 Task: Create a due date automation trigger when advanced on, on the tuesday of the week before a card is due add content with a description containing resume at 11:00 AM.
Action: Mouse moved to (1036, 84)
Screenshot: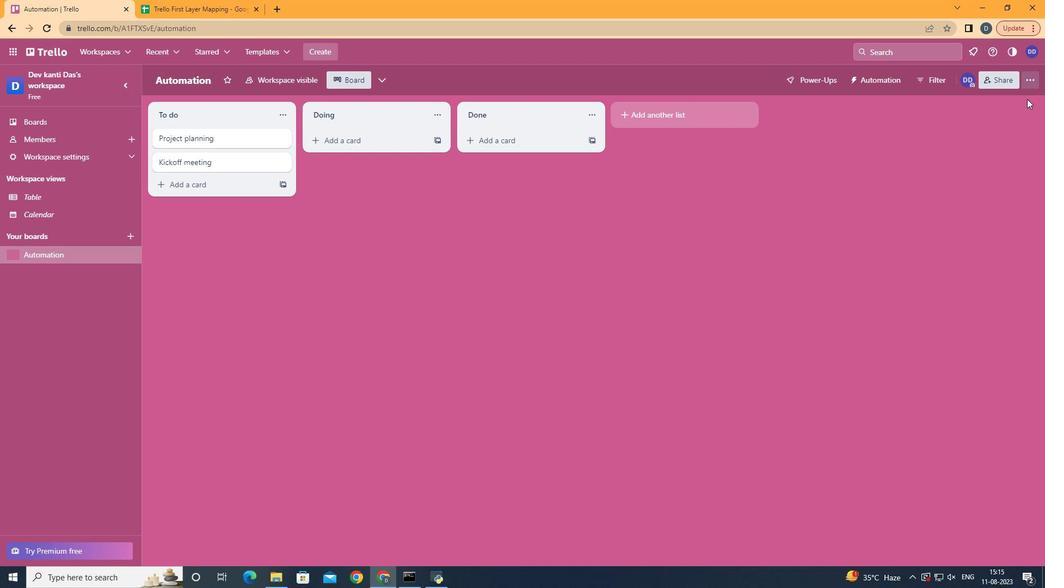 
Action: Mouse pressed left at (1036, 84)
Screenshot: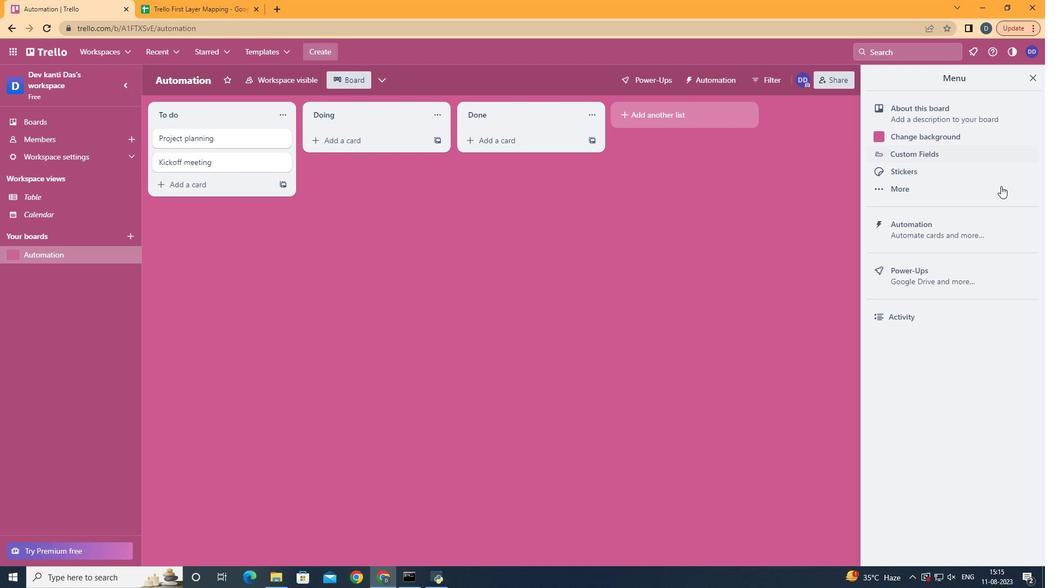 
Action: Mouse moved to (984, 224)
Screenshot: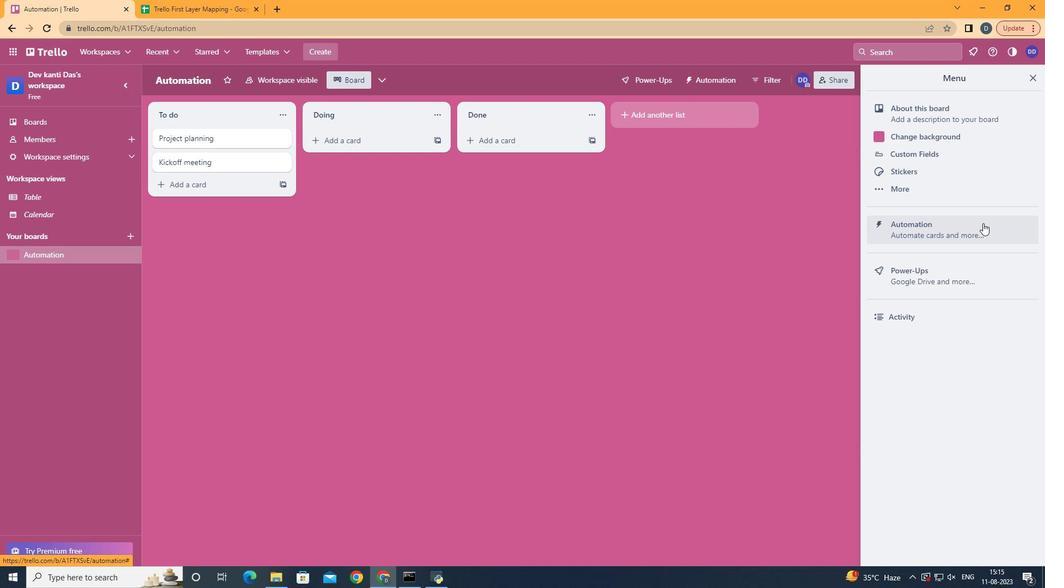
Action: Mouse pressed left at (984, 224)
Screenshot: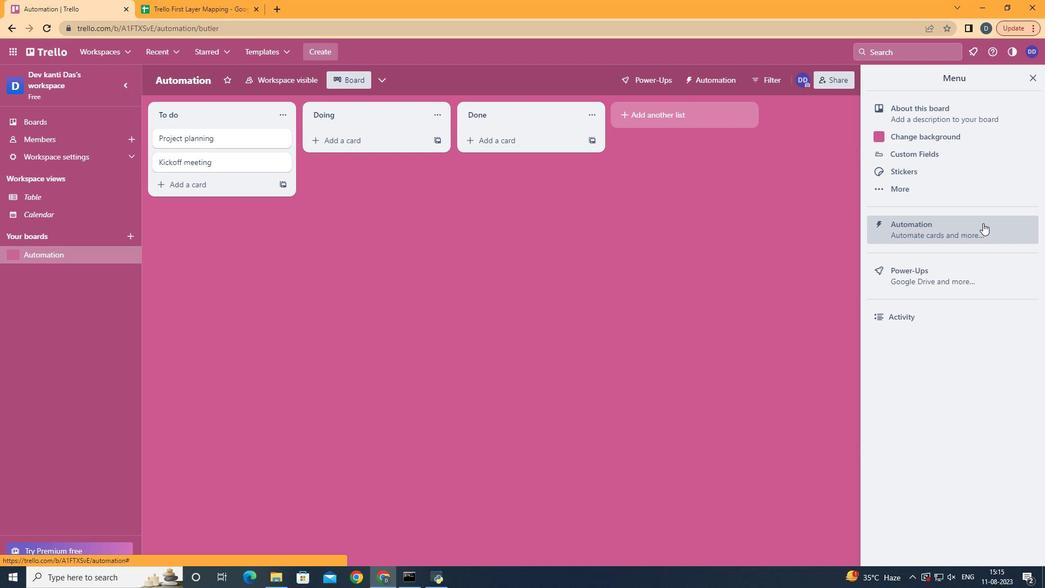 
Action: Mouse moved to (202, 218)
Screenshot: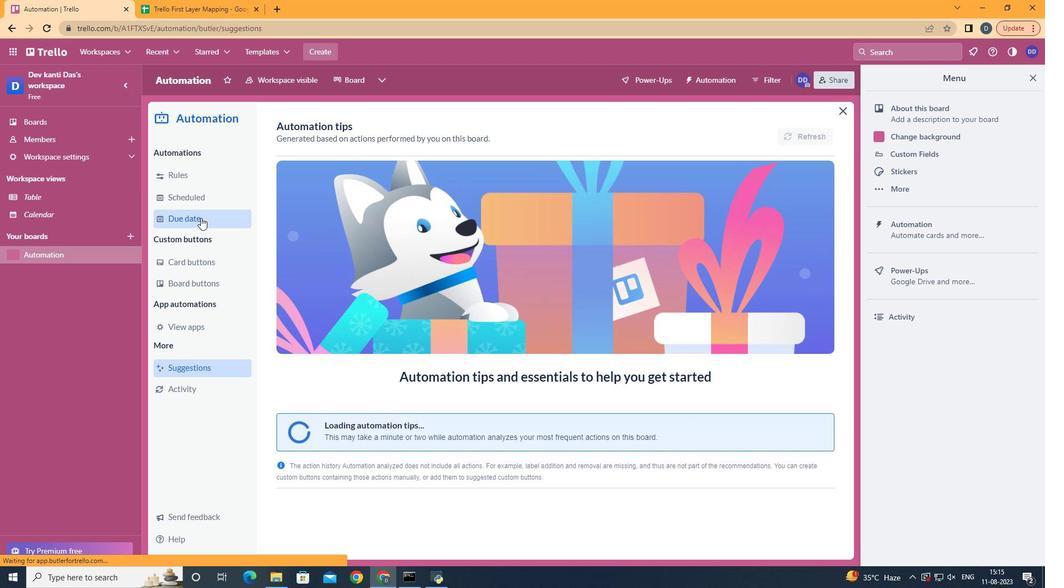 
Action: Mouse pressed left at (202, 218)
Screenshot: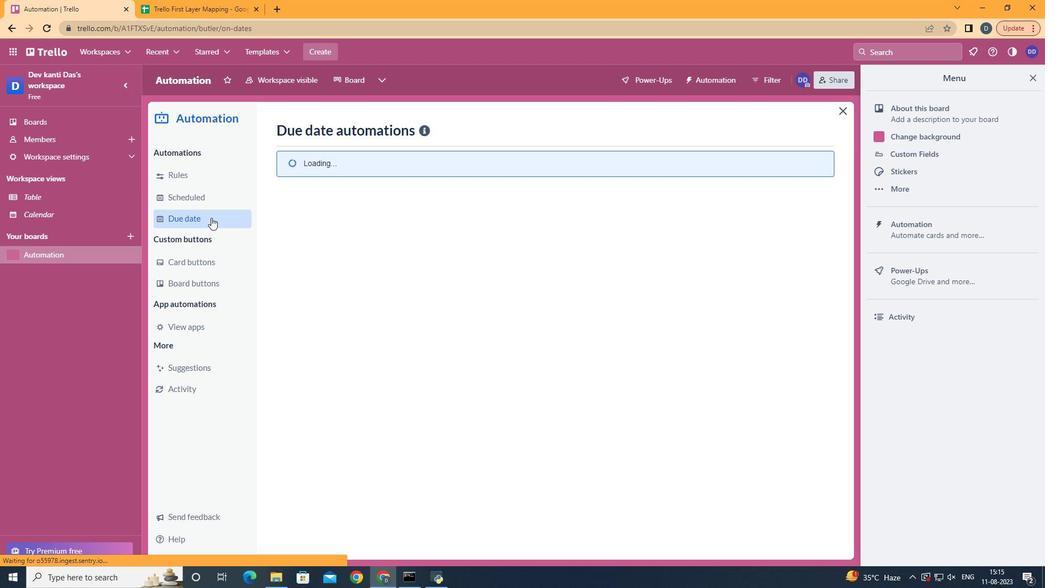 
Action: Mouse moved to (760, 133)
Screenshot: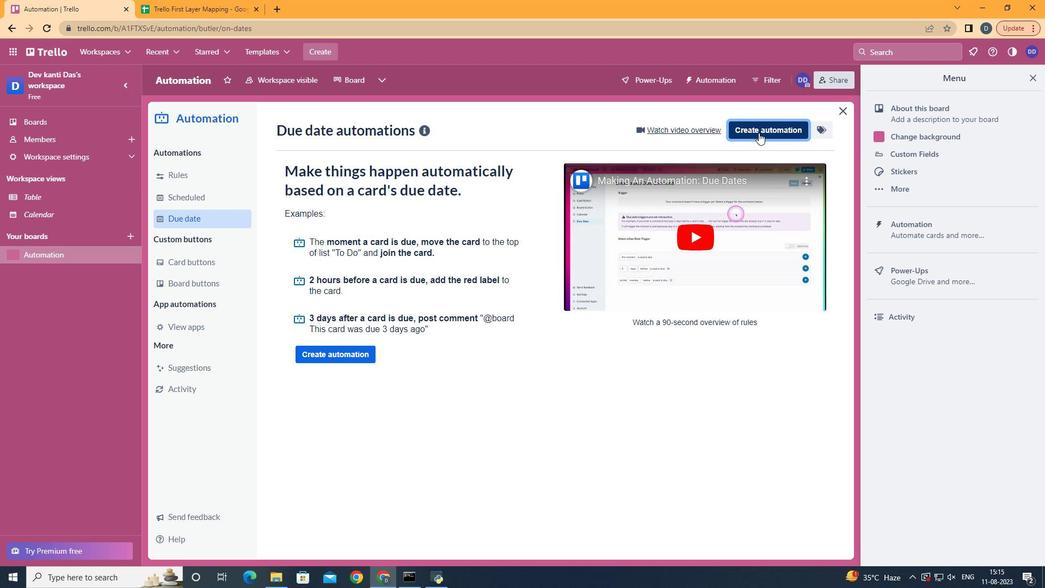 
Action: Mouse pressed left at (760, 133)
Screenshot: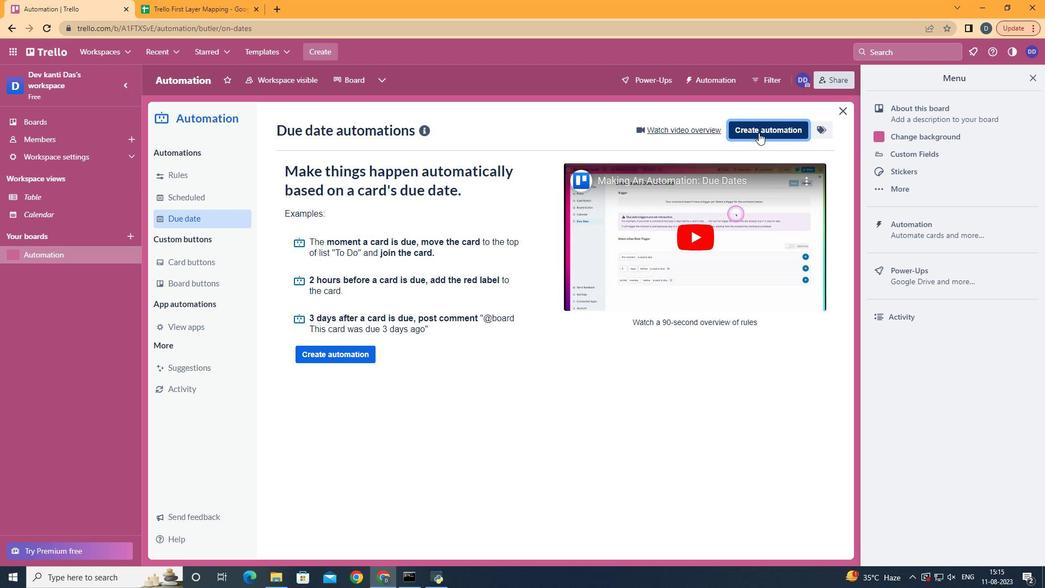 
Action: Mouse moved to (580, 240)
Screenshot: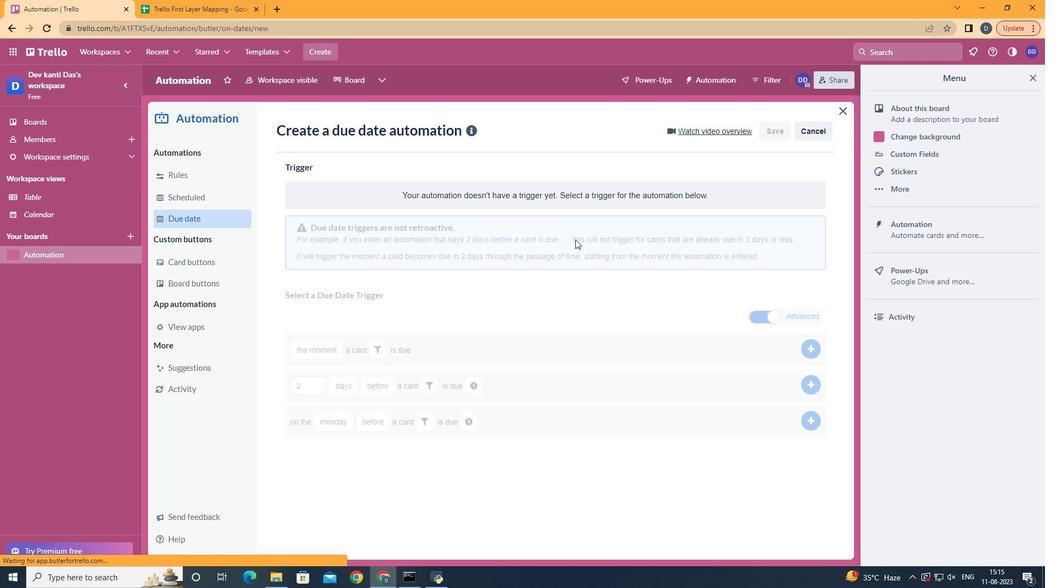 
Action: Mouse pressed left at (580, 240)
Screenshot: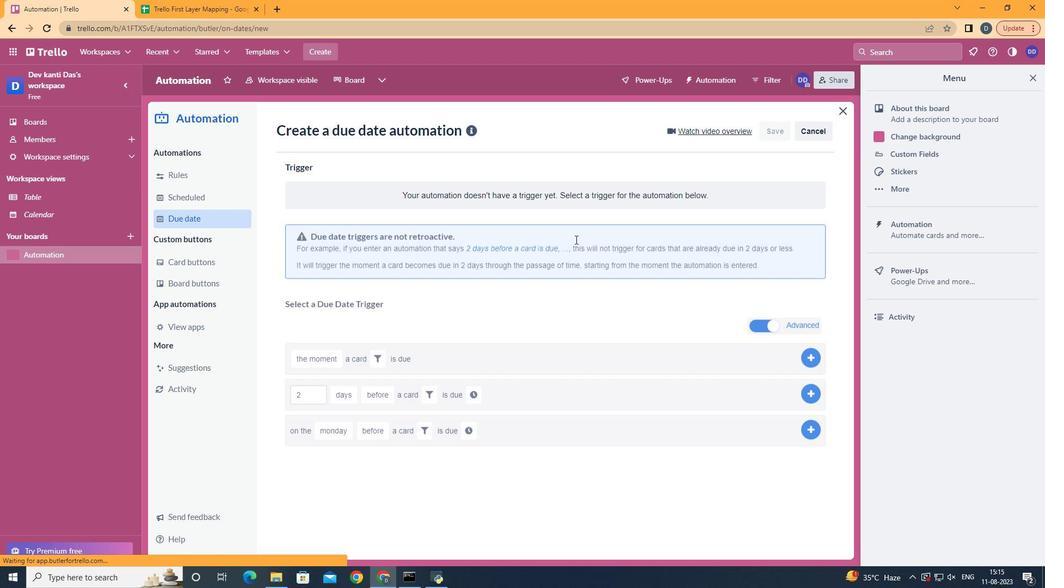 
Action: Mouse moved to (358, 303)
Screenshot: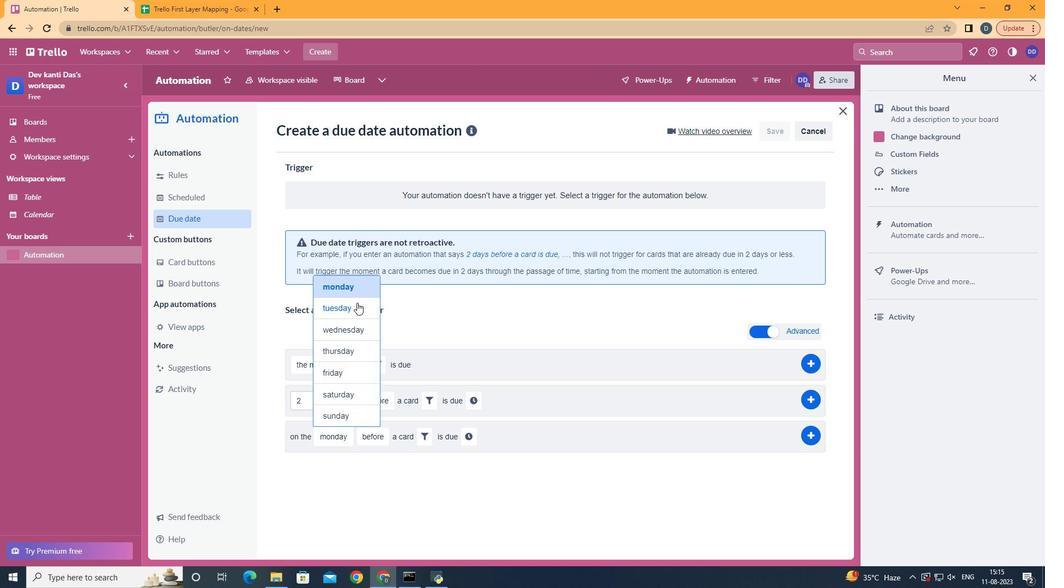 
Action: Mouse pressed left at (358, 303)
Screenshot: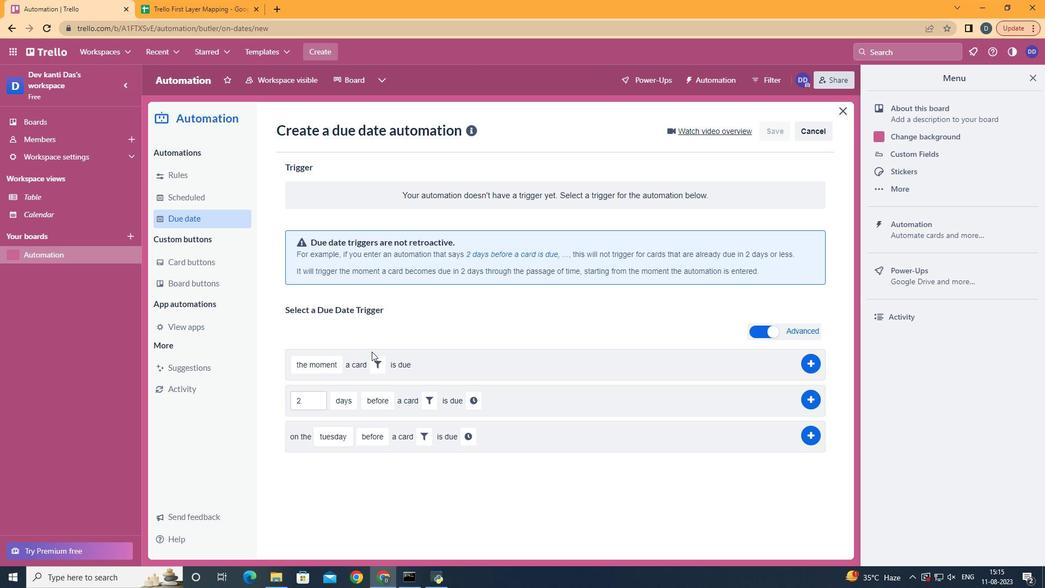 
Action: Mouse moved to (397, 527)
Screenshot: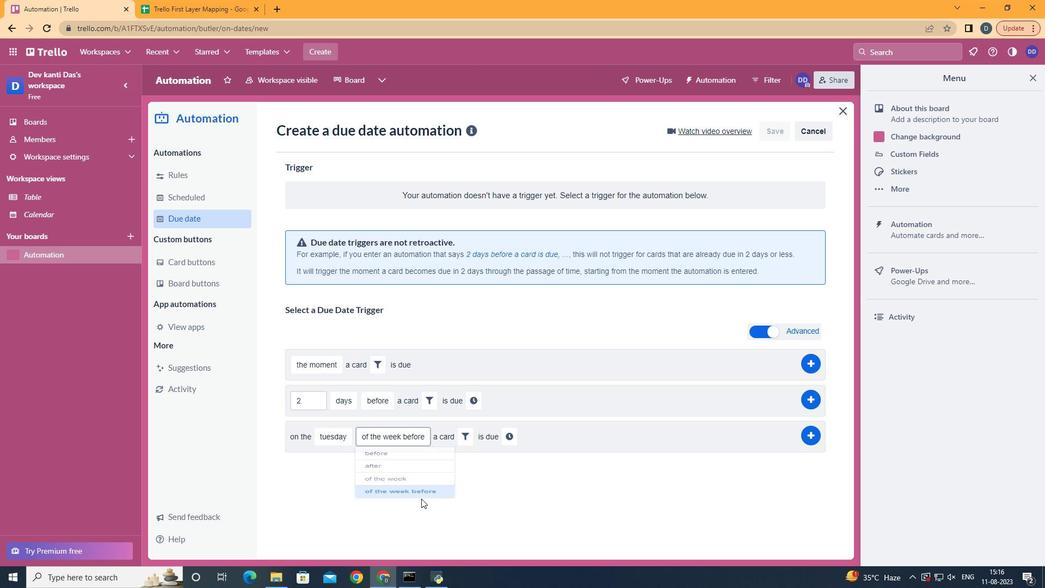 
Action: Mouse pressed left at (397, 527)
Screenshot: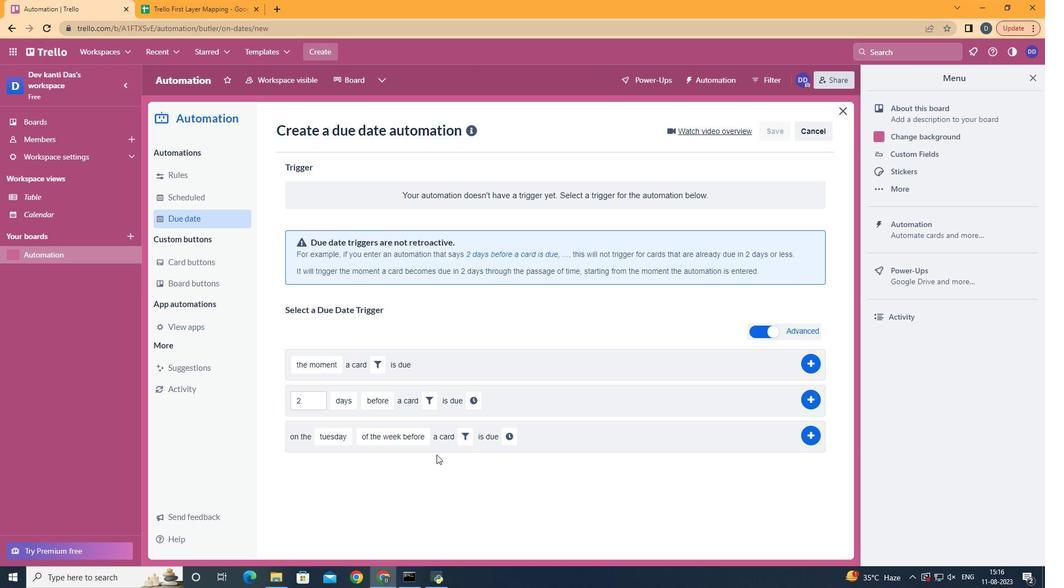 
Action: Mouse moved to (463, 436)
Screenshot: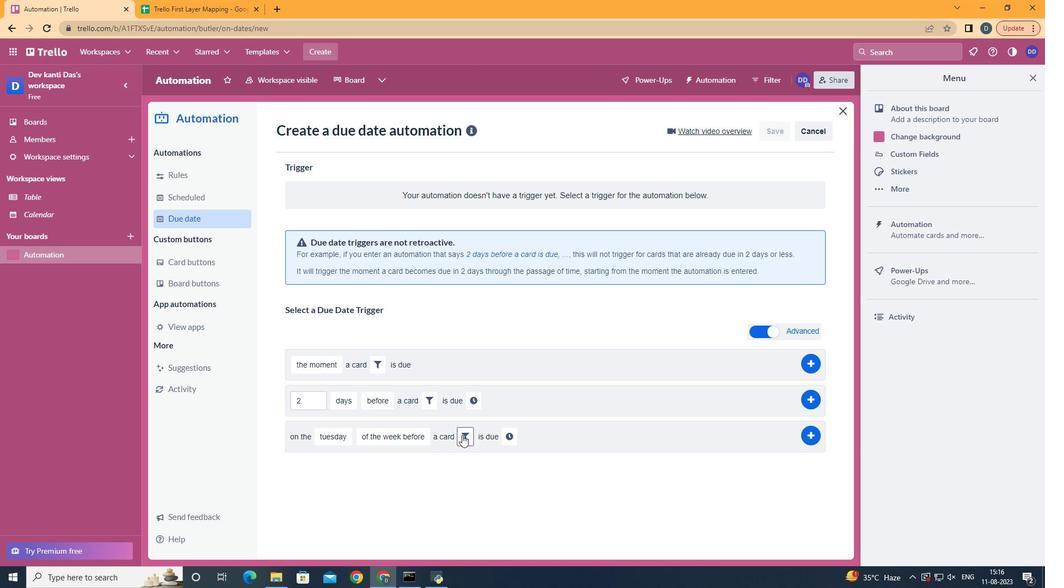 
Action: Mouse pressed left at (463, 436)
Screenshot: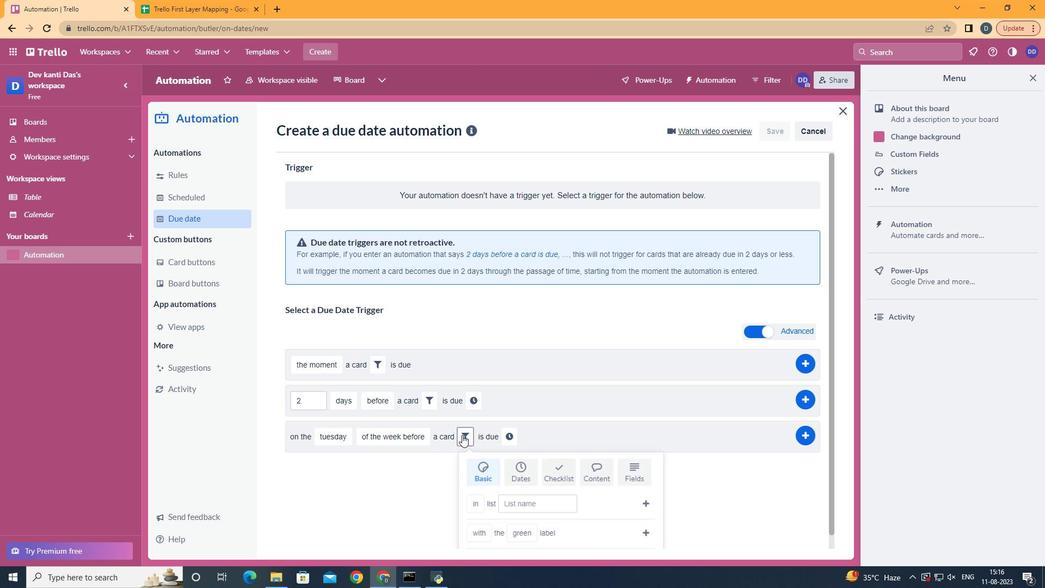 
Action: Mouse moved to (605, 474)
Screenshot: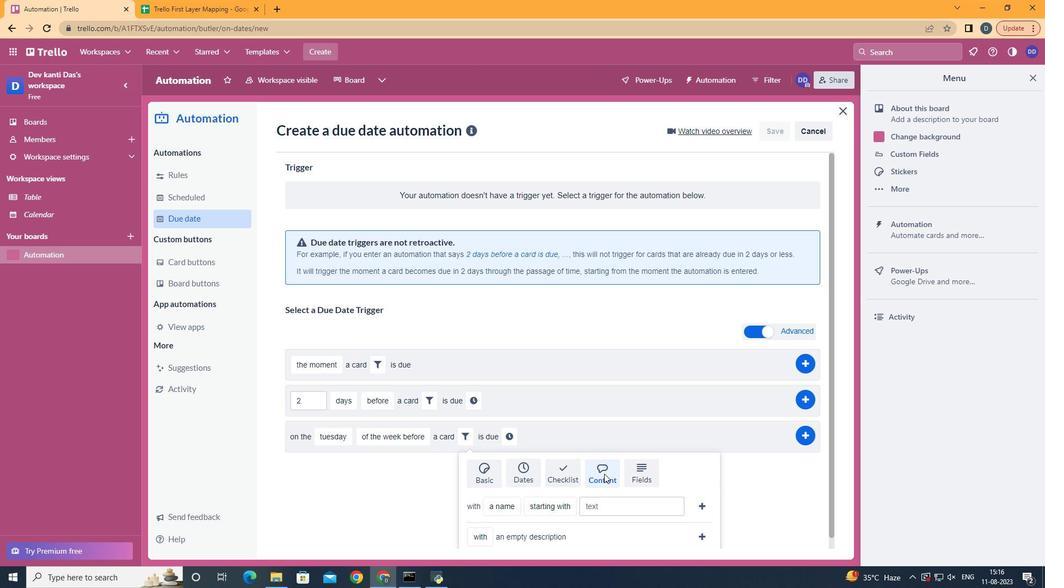 
Action: Mouse pressed left at (605, 474)
Screenshot: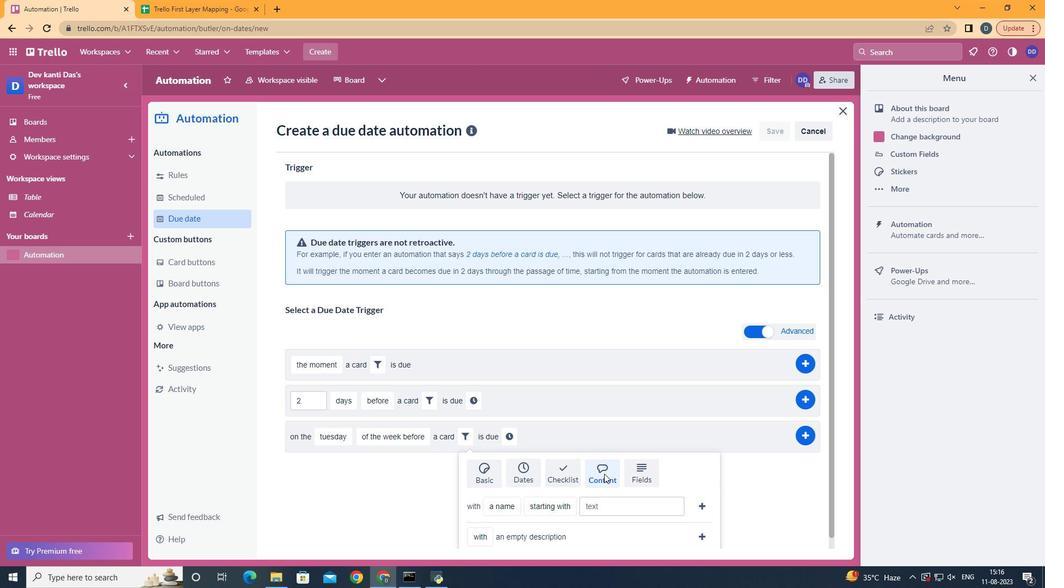 
Action: Mouse moved to (604, 476)
Screenshot: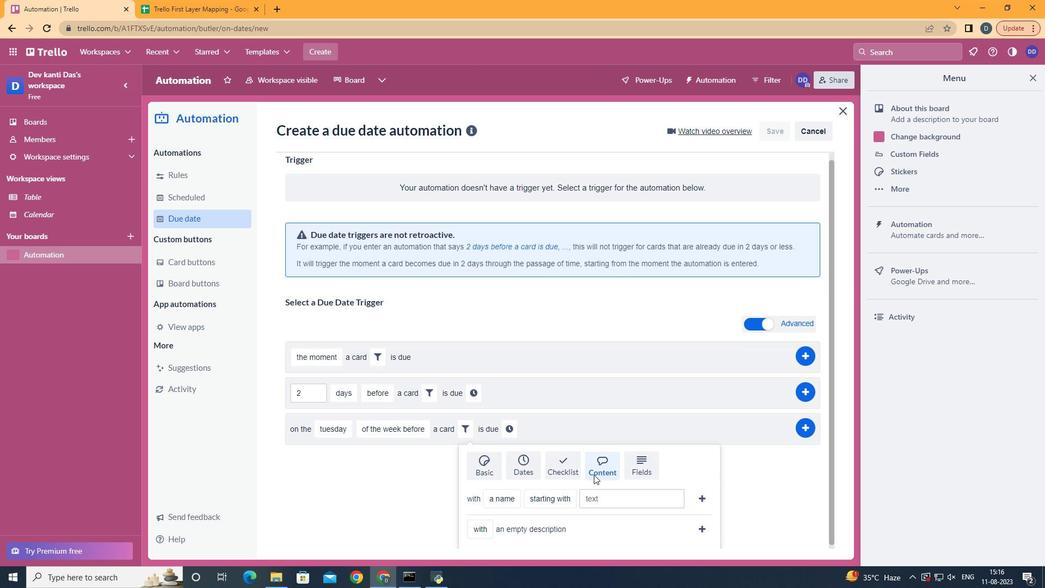 
Action: Mouse scrolled (604, 475) with delta (0, 0)
Screenshot: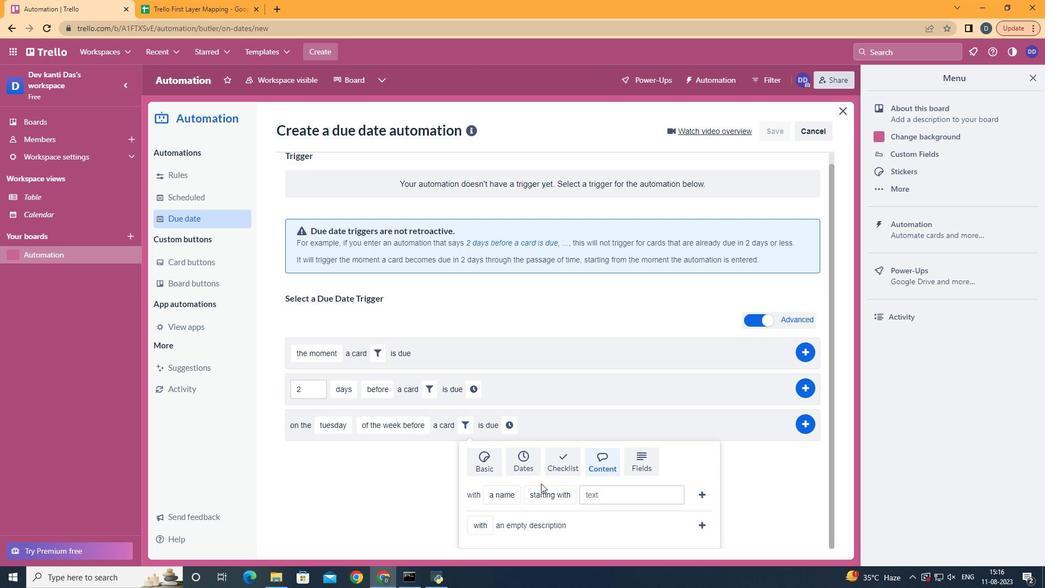 
Action: Mouse scrolled (604, 475) with delta (0, 0)
Screenshot: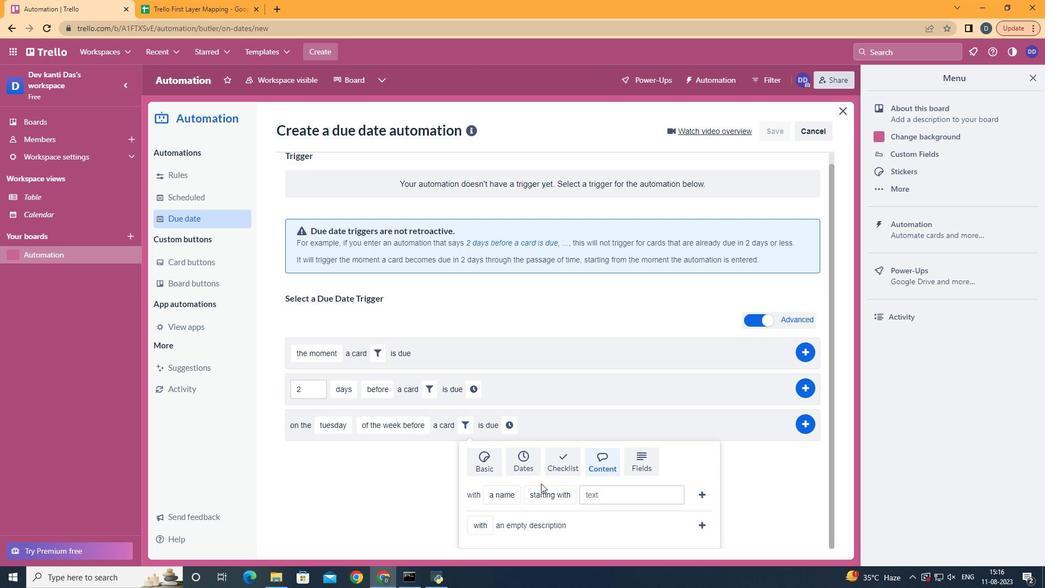 
Action: Mouse moved to (531, 452)
Screenshot: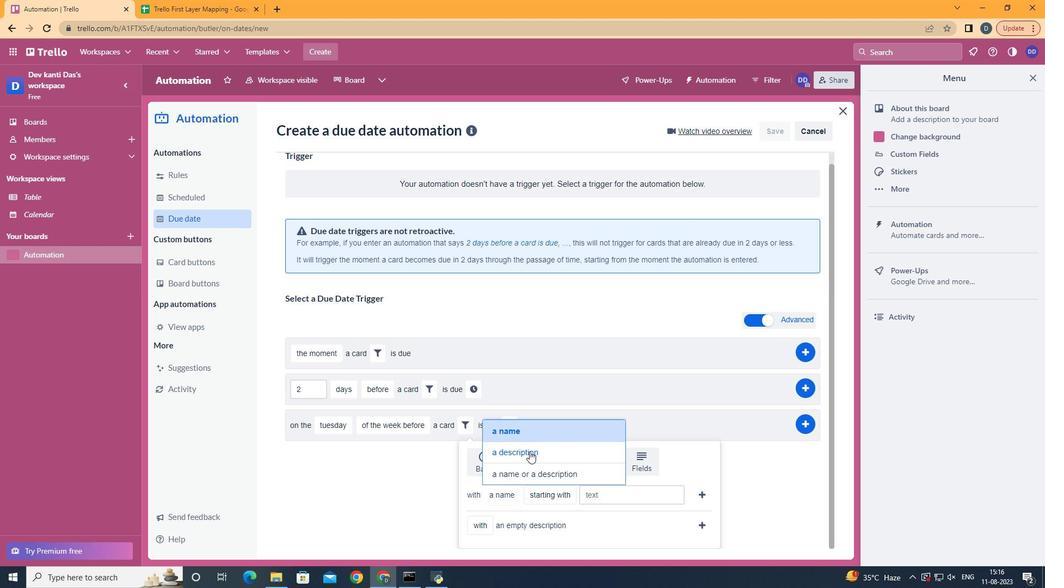 
Action: Mouse pressed left at (531, 452)
Screenshot: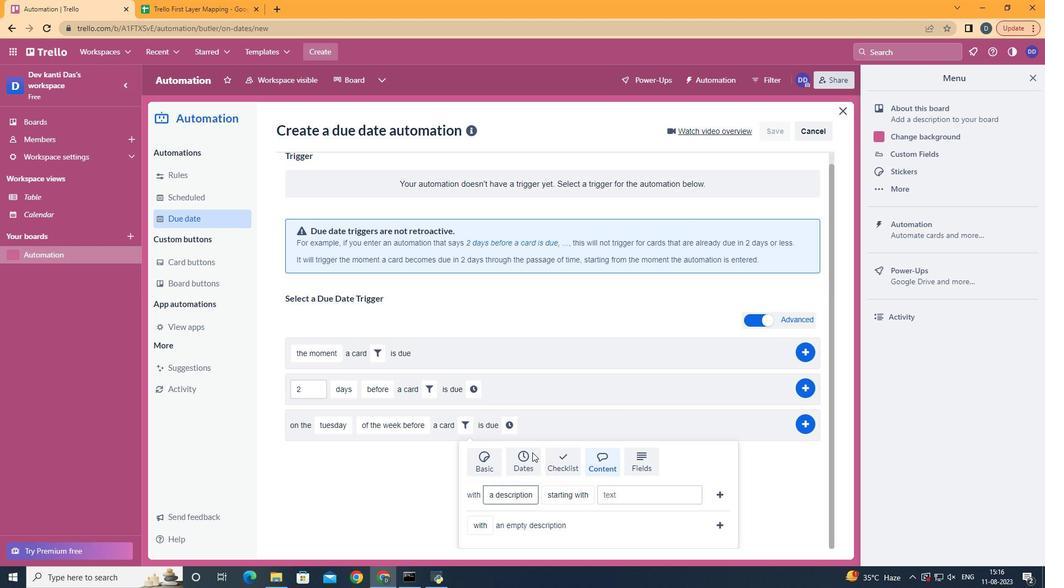
Action: Mouse moved to (590, 412)
Screenshot: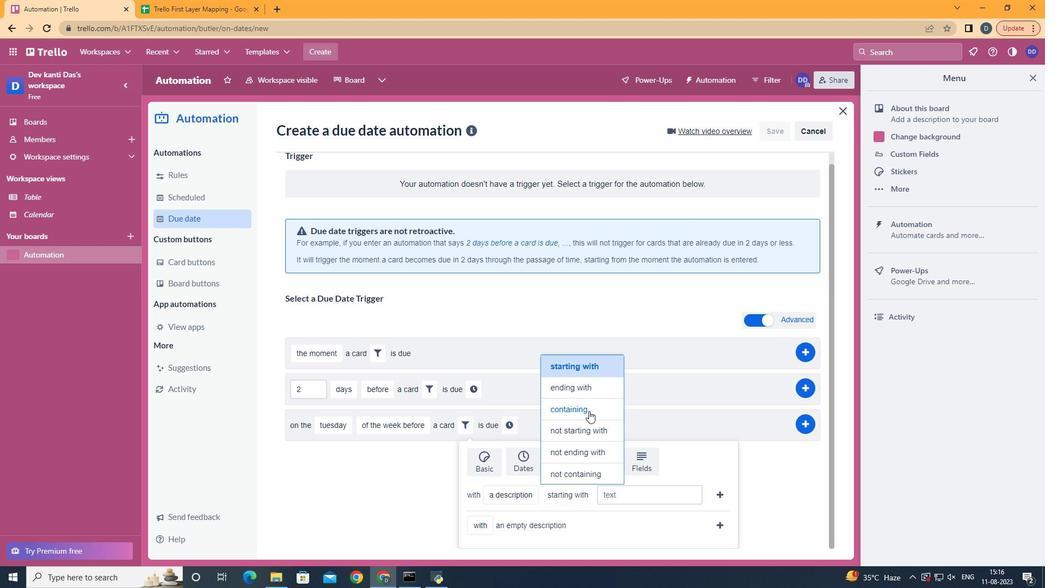 
Action: Mouse pressed left at (590, 412)
Screenshot: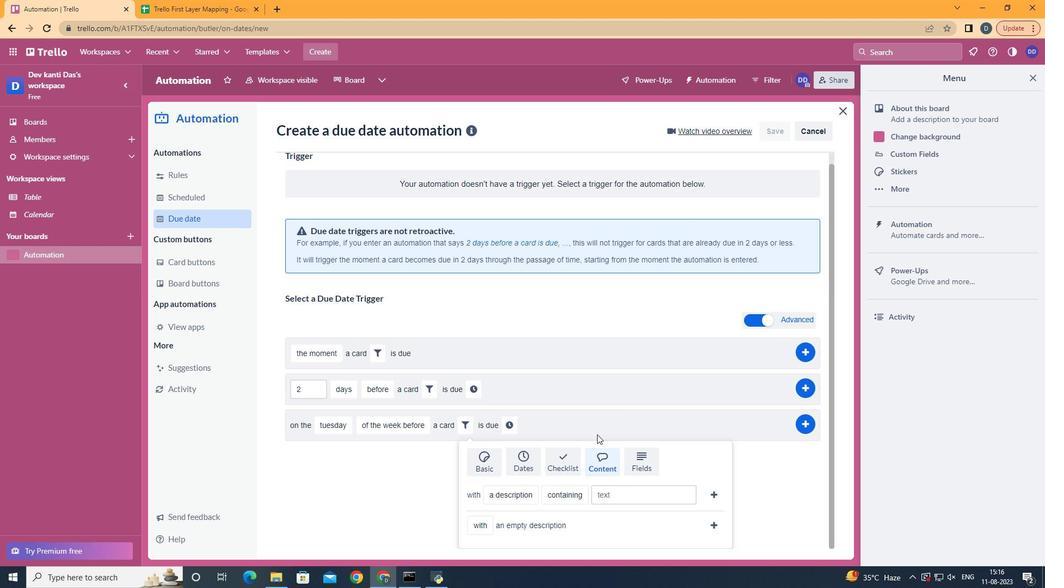 
Action: Mouse moved to (634, 505)
Screenshot: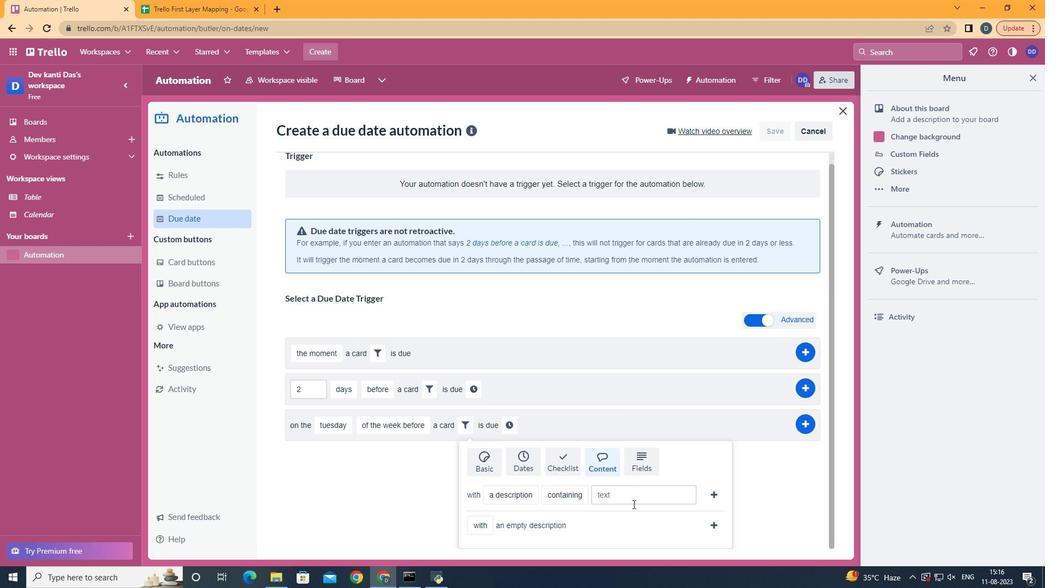 
Action: Mouse pressed left at (634, 505)
Screenshot: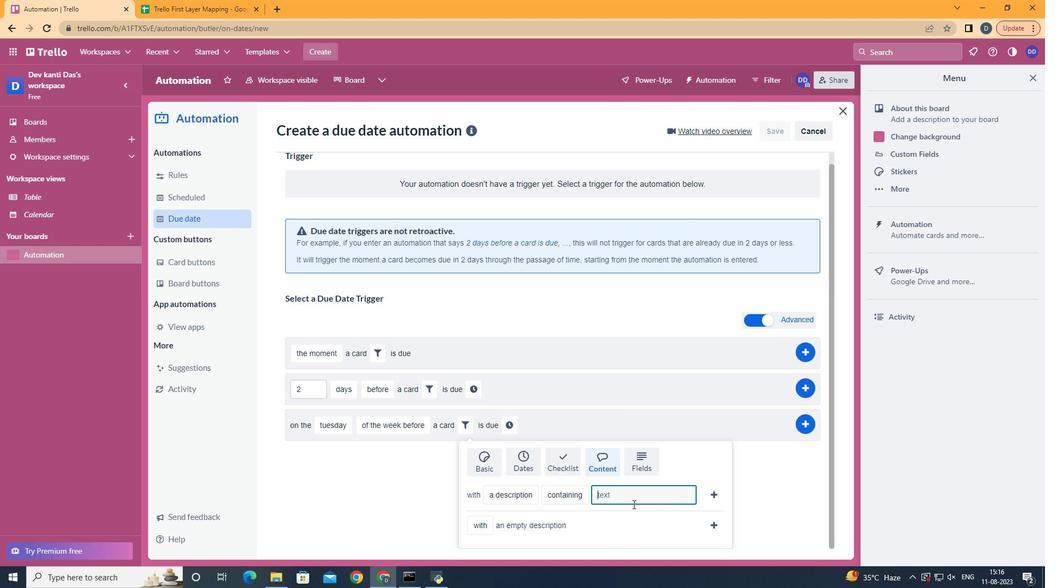 
Action: Key pressed resume
Screenshot: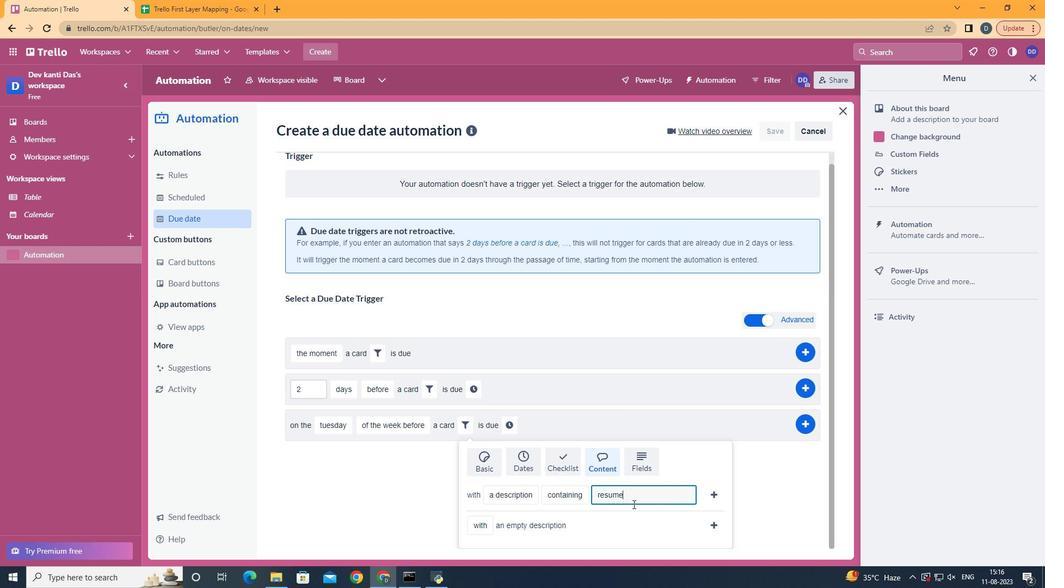 
Action: Mouse moved to (715, 498)
Screenshot: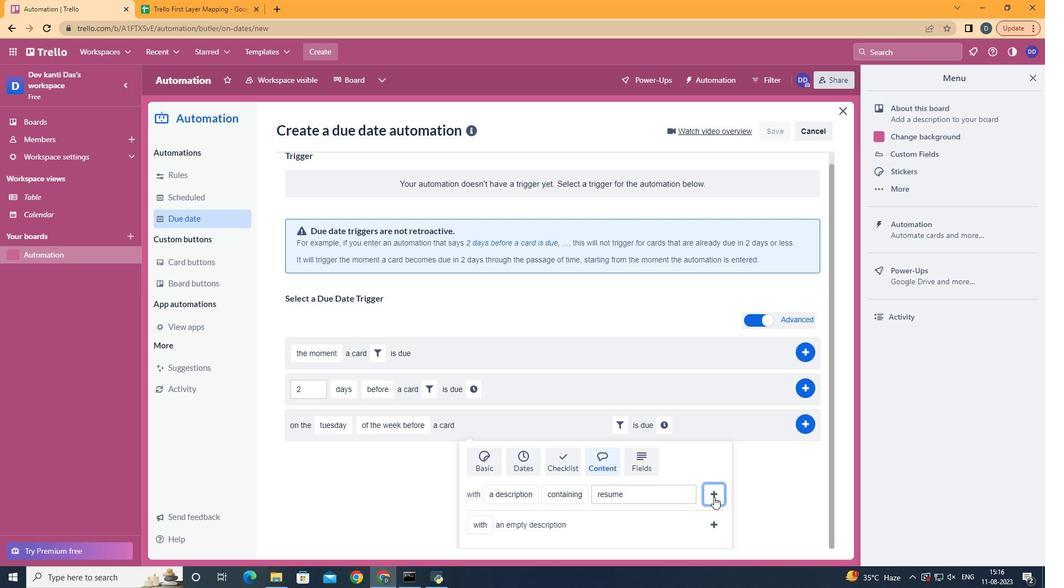 
Action: Mouse pressed left at (715, 498)
Screenshot: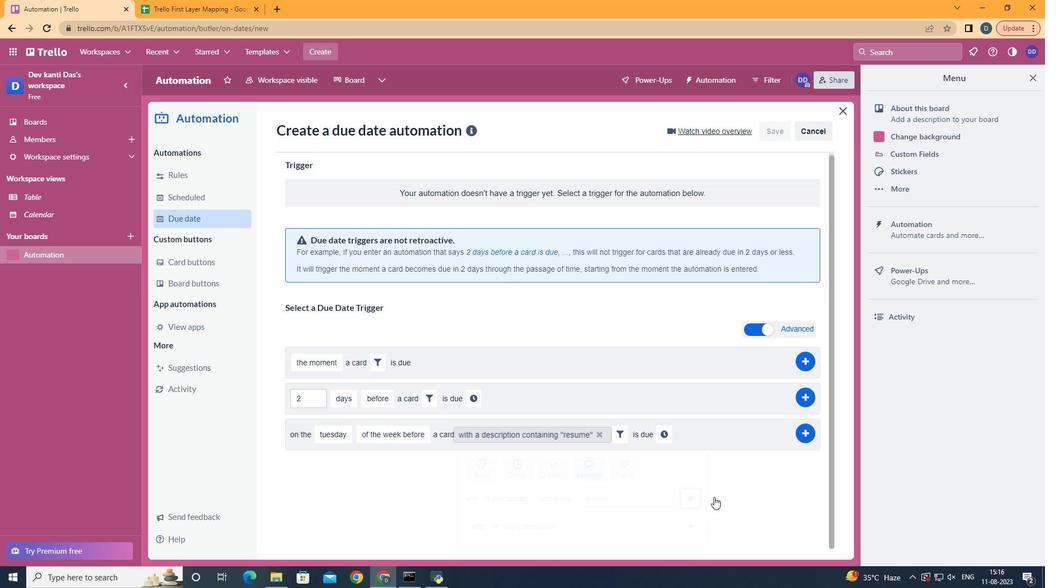 
Action: Mouse moved to (671, 437)
Screenshot: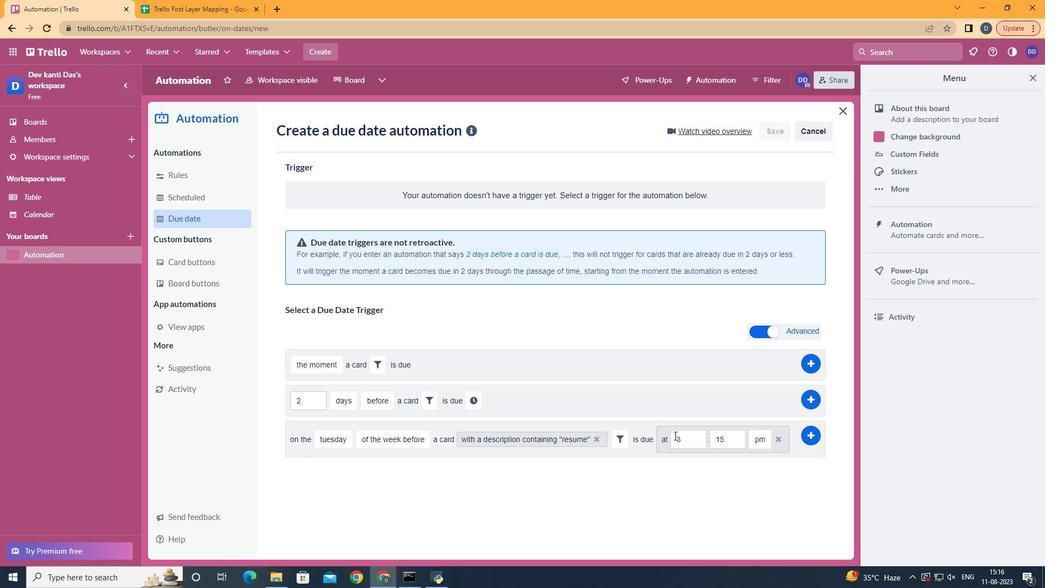 
Action: Mouse pressed left at (671, 437)
Screenshot: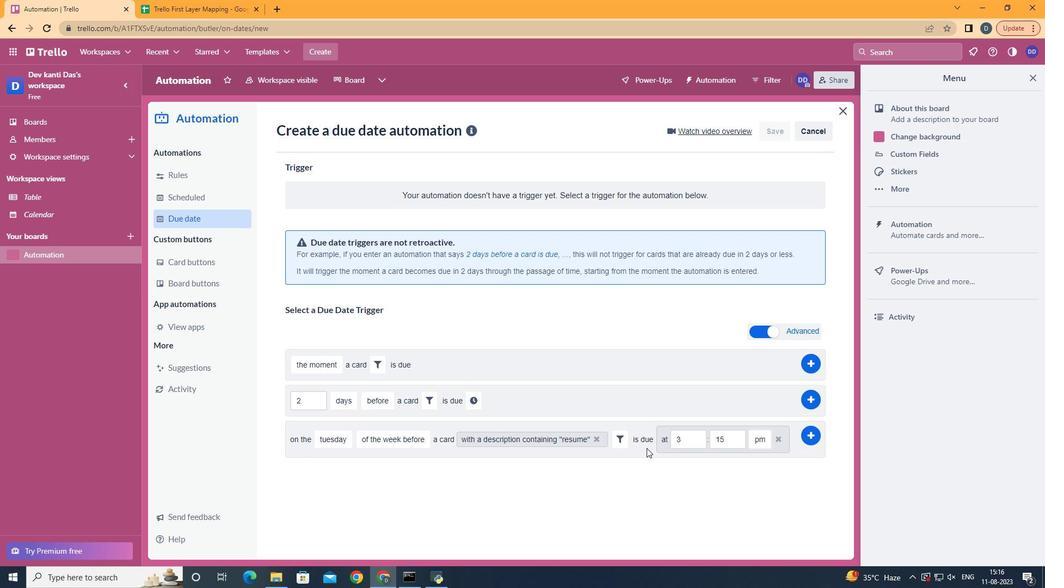 
Action: Mouse moved to (686, 441)
Screenshot: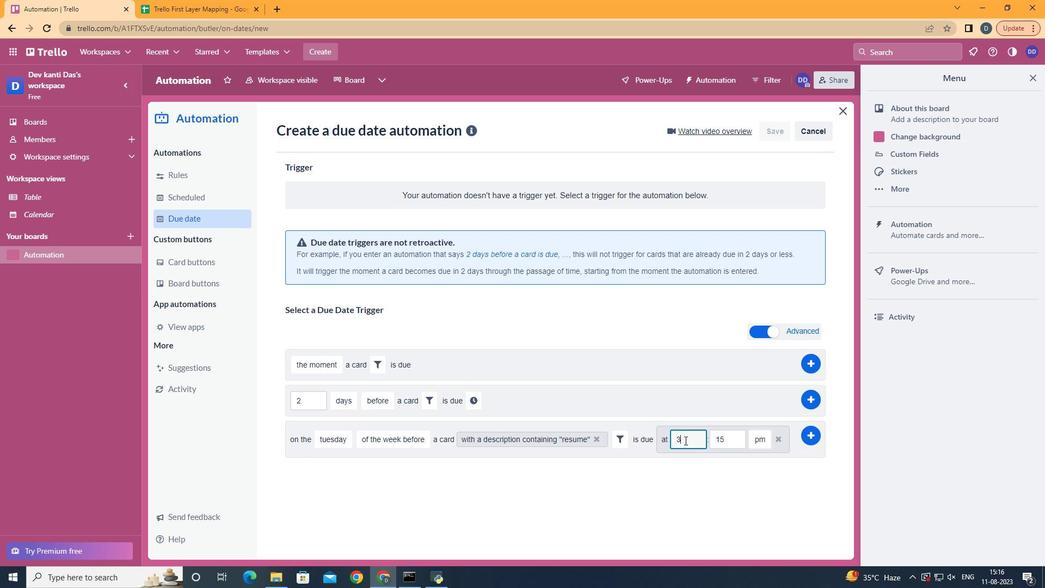 
Action: Mouse pressed left at (686, 441)
Screenshot: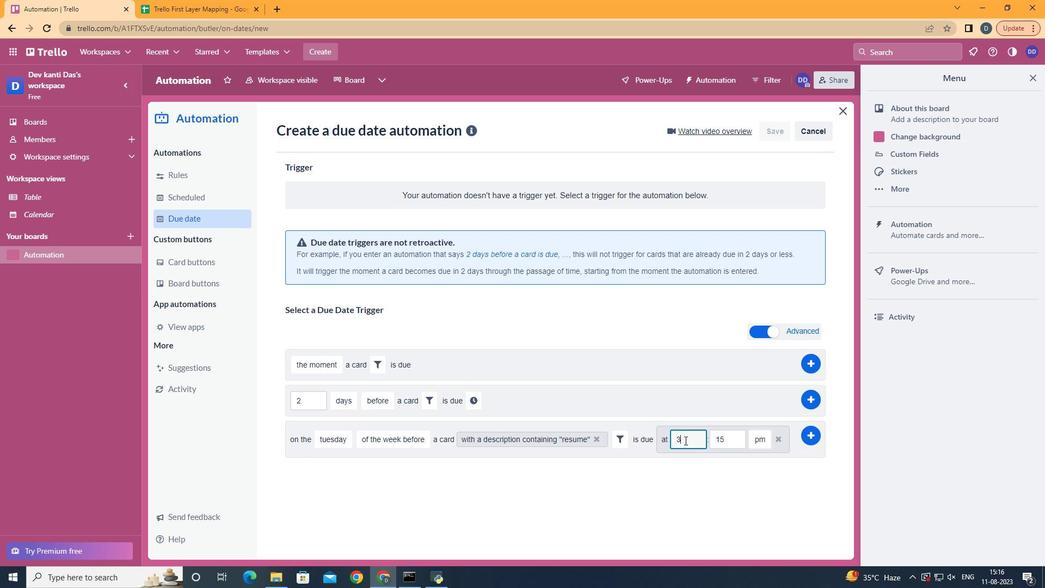 
Action: Key pressed <Key.backspace>11
Screenshot: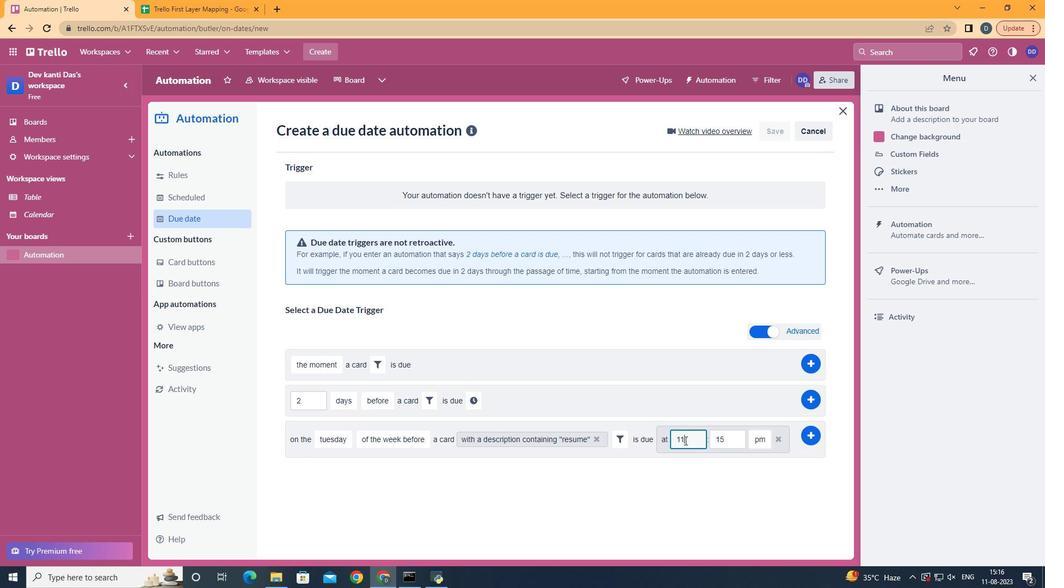 
Action: Mouse moved to (734, 441)
Screenshot: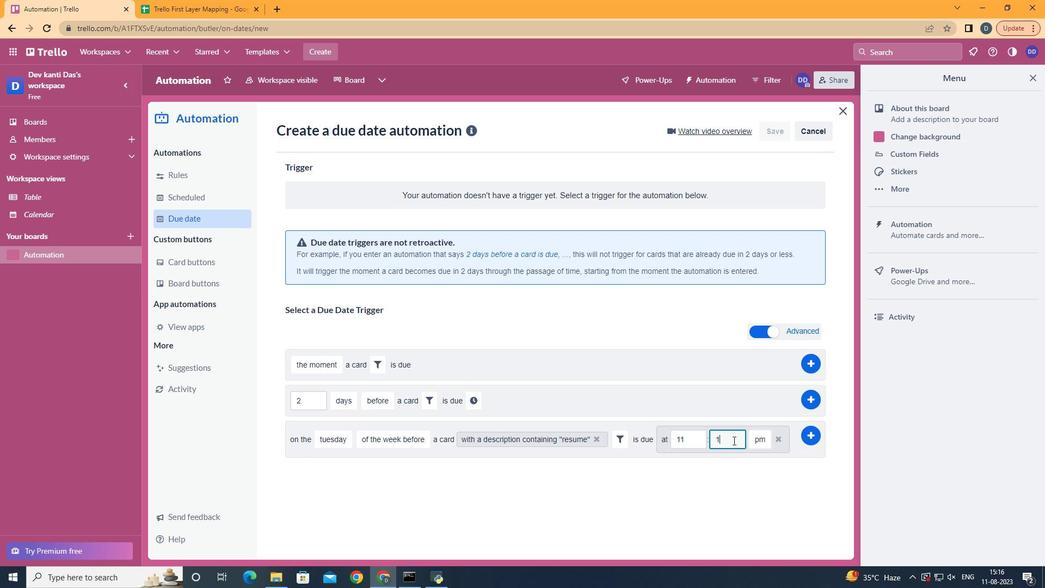 
Action: Mouse pressed left at (734, 441)
Screenshot: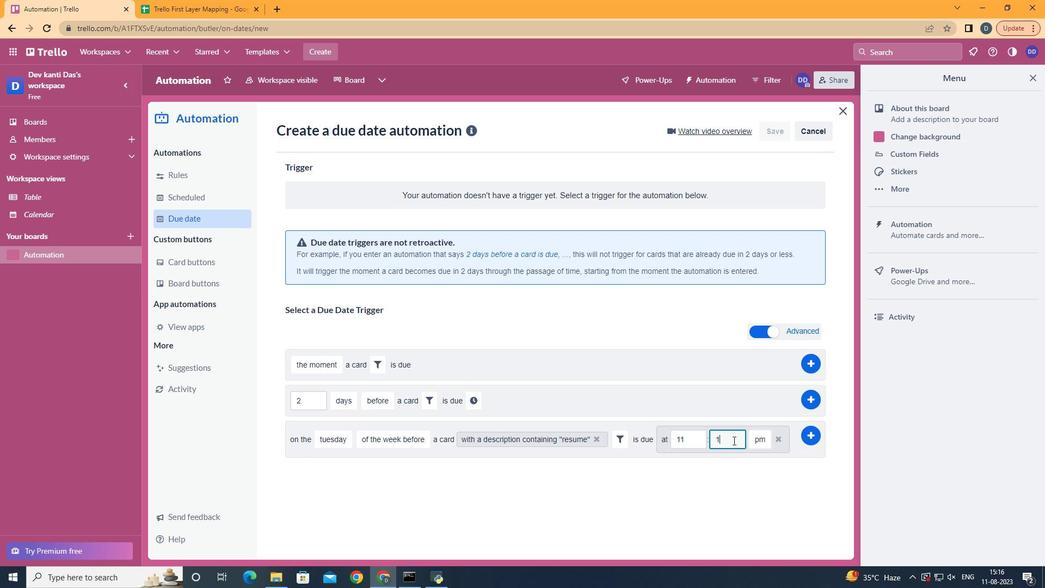 
Action: Key pressed <Key.backspace><Key.backspace>00
Screenshot: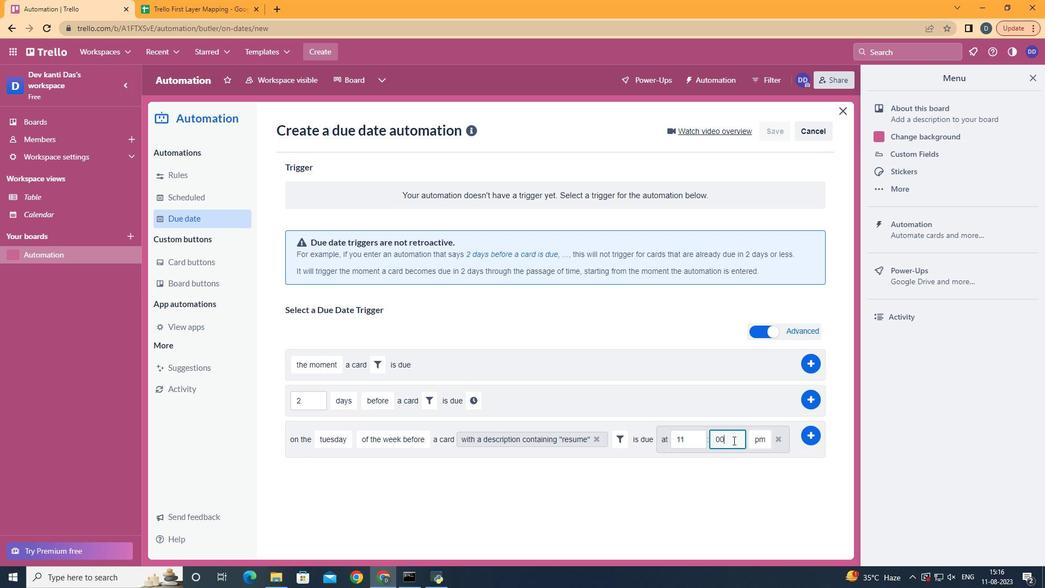
Action: Mouse moved to (767, 456)
Screenshot: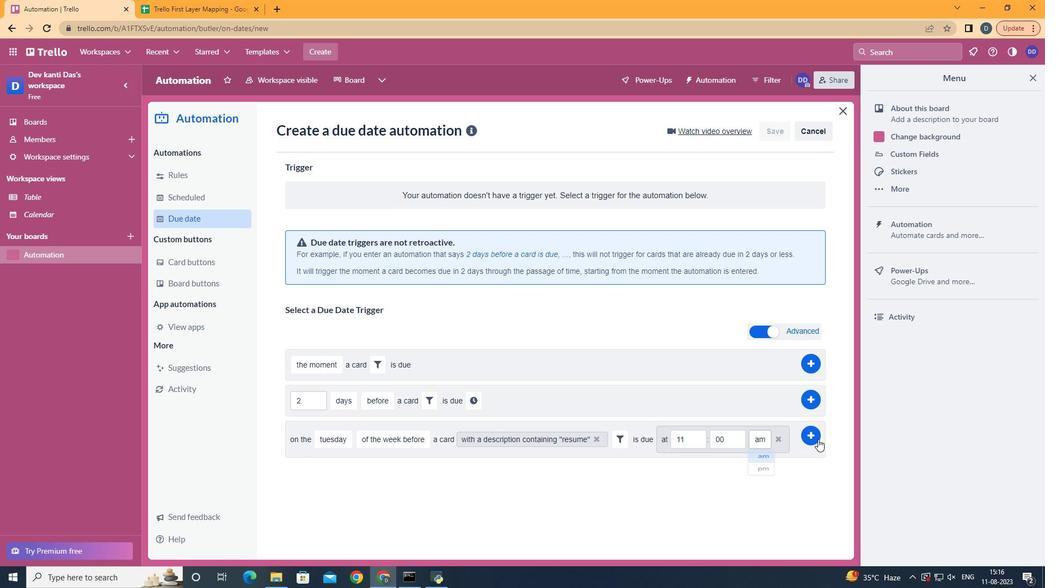 
Action: Mouse pressed left at (767, 456)
Screenshot: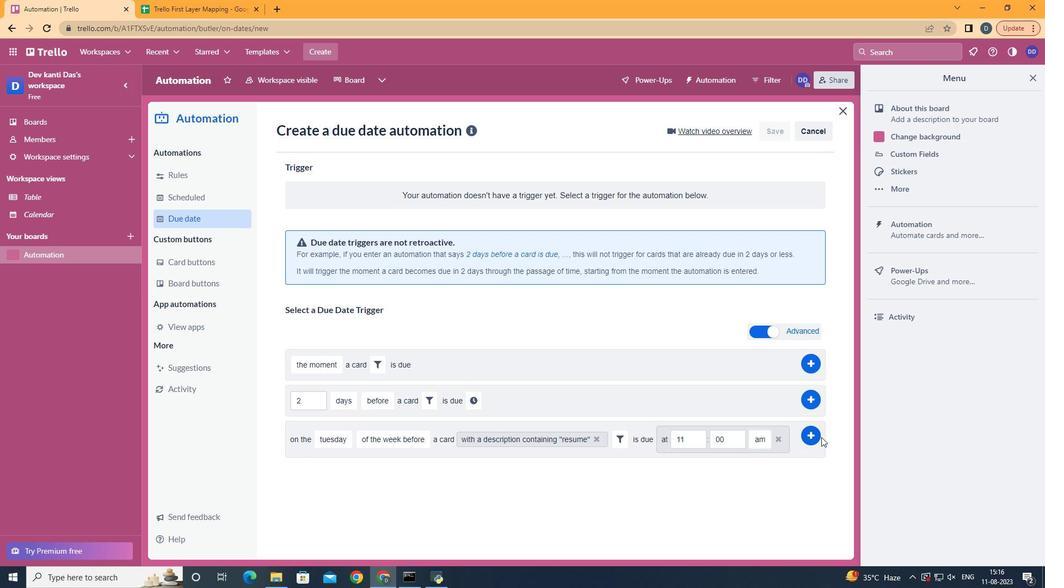 
Action: Mouse moved to (809, 438)
Screenshot: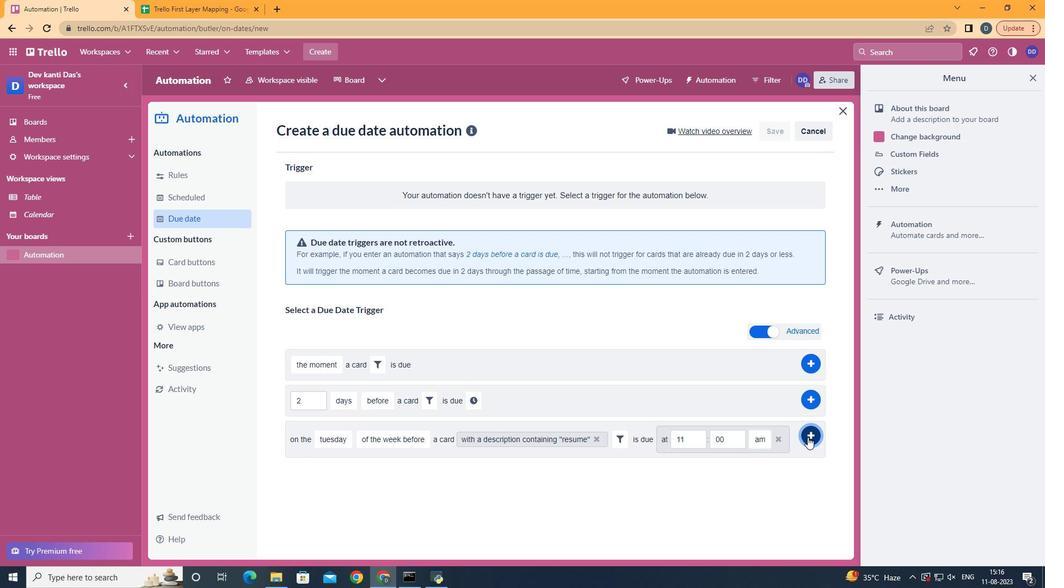 
Action: Mouse pressed left at (809, 438)
Screenshot: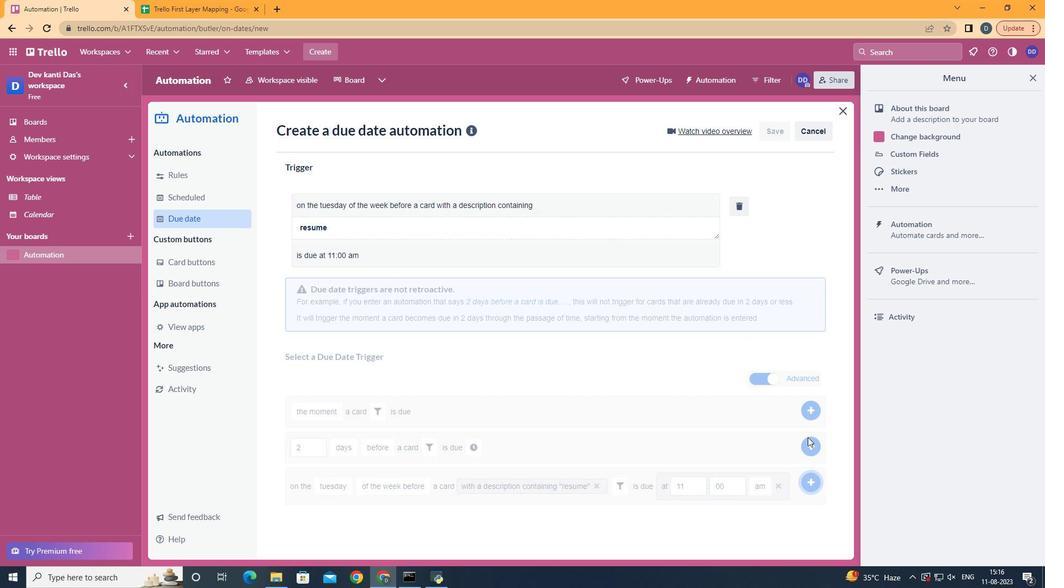 
